 Task: Add a signature Elle Wilson containing With gratitude and warm wishes, Elle Wilson to email address softage.10@softage.net and add a folder Employee performance
Action: Mouse moved to (90, 89)
Screenshot: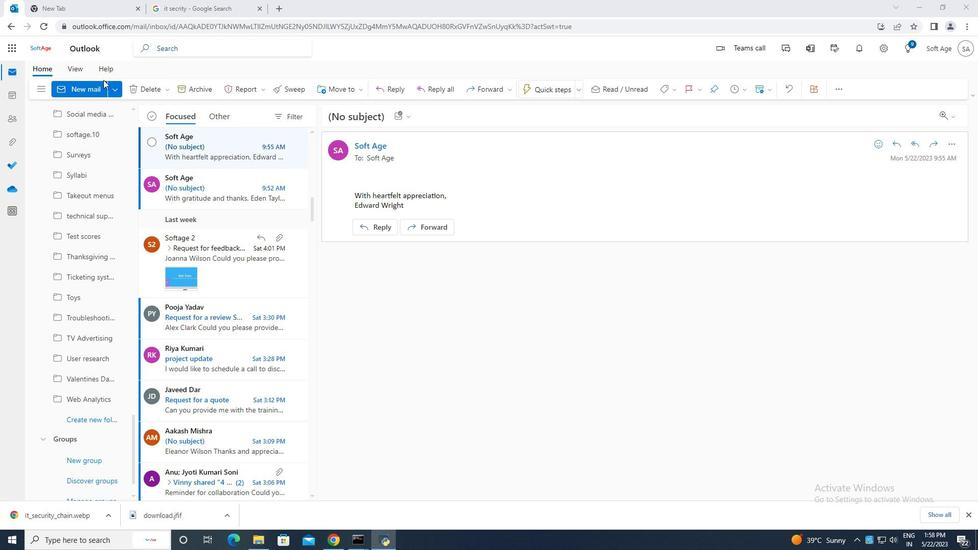 
Action: Mouse pressed left at (90, 89)
Screenshot: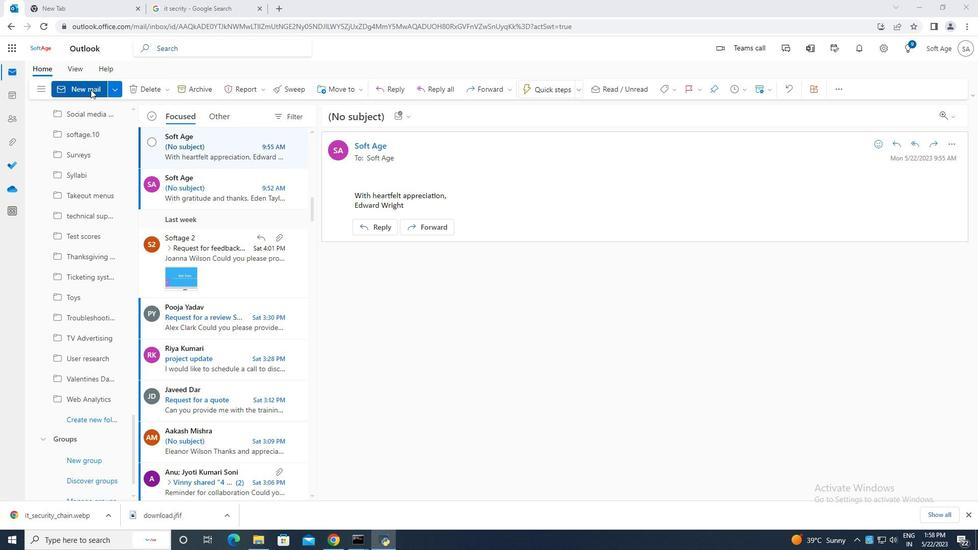 
Action: Mouse moved to (653, 90)
Screenshot: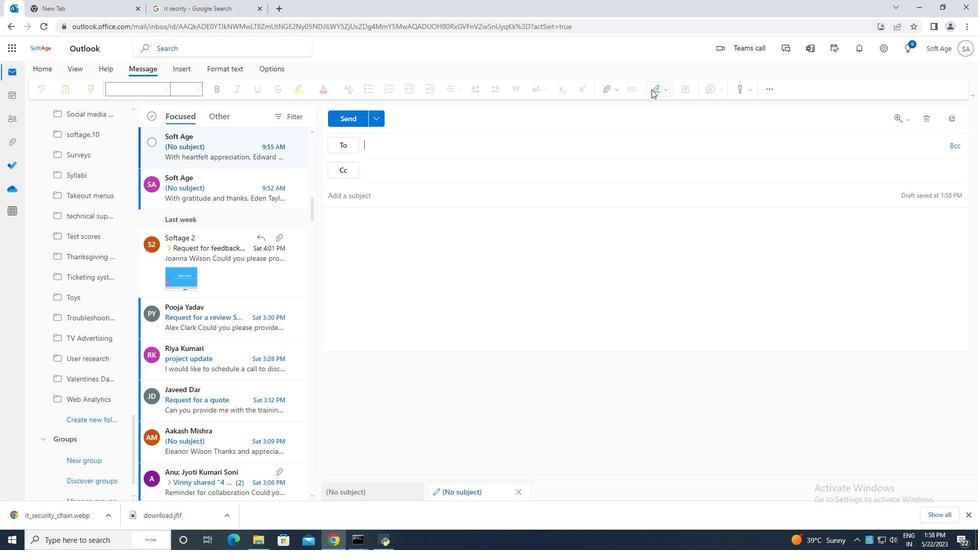 
Action: Mouse pressed left at (653, 90)
Screenshot: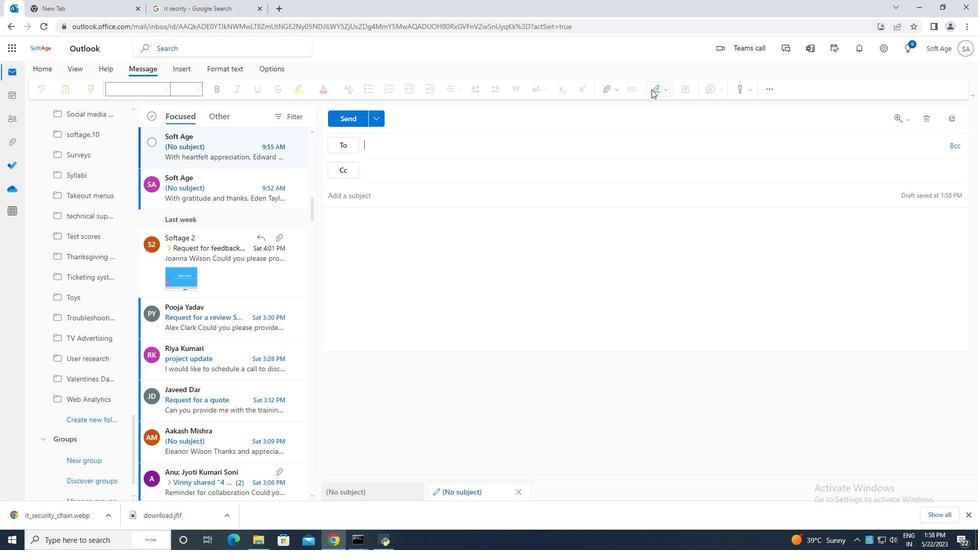 
Action: Mouse moved to (638, 131)
Screenshot: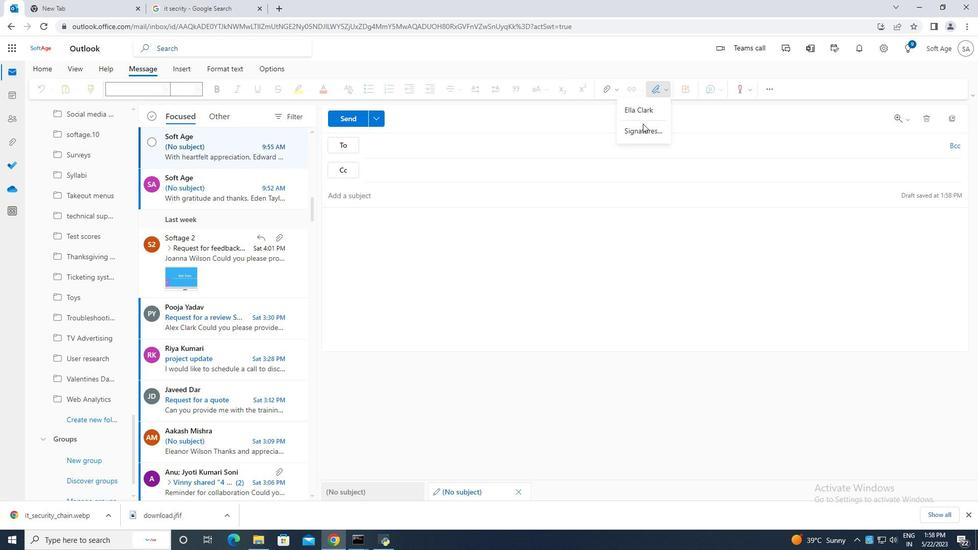 
Action: Mouse pressed left at (638, 131)
Screenshot: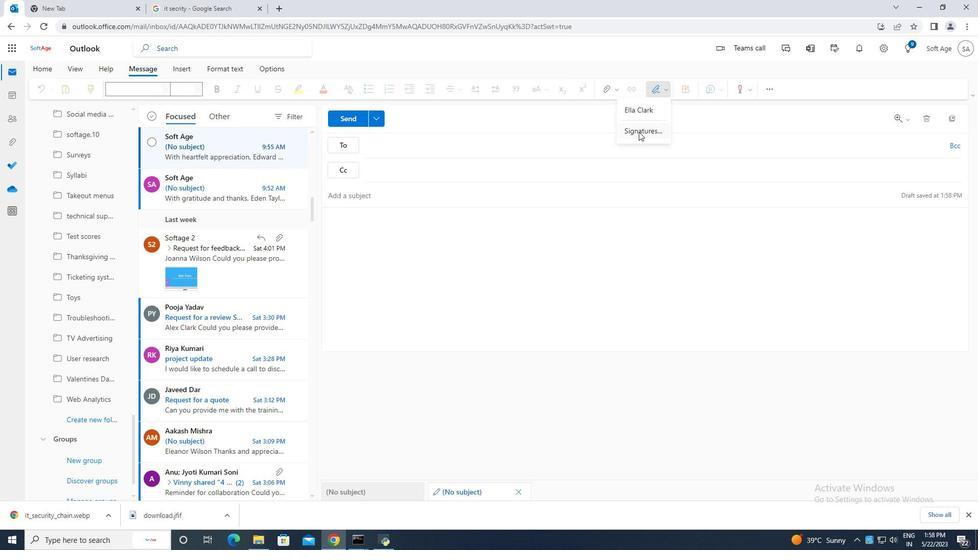 
Action: Mouse moved to (693, 172)
Screenshot: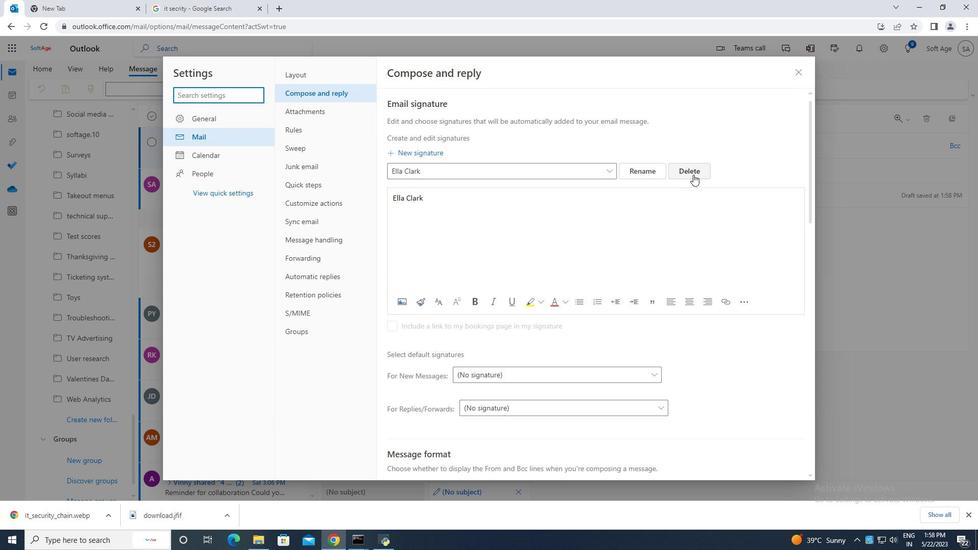 
Action: Mouse pressed left at (693, 172)
Screenshot: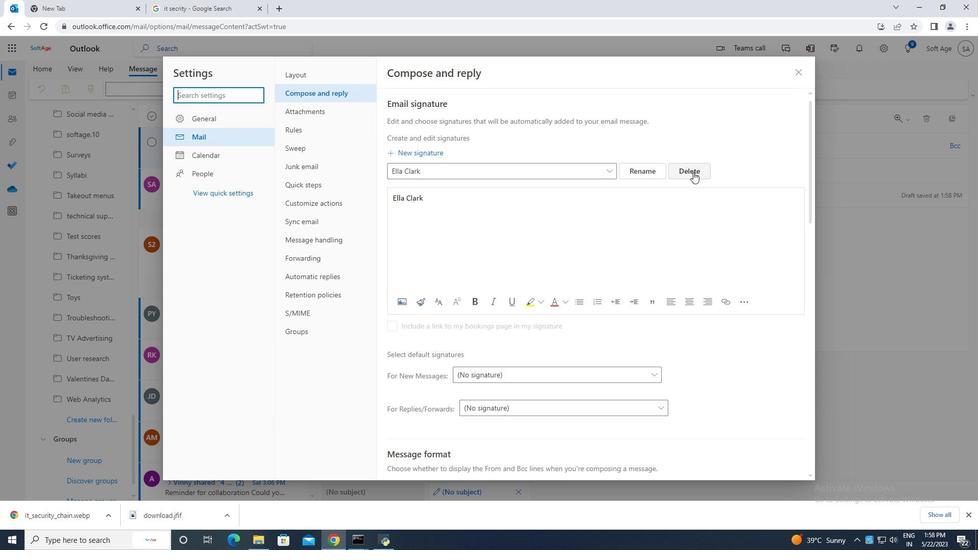 
Action: Mouse moved to (556, 172)
Screenshot: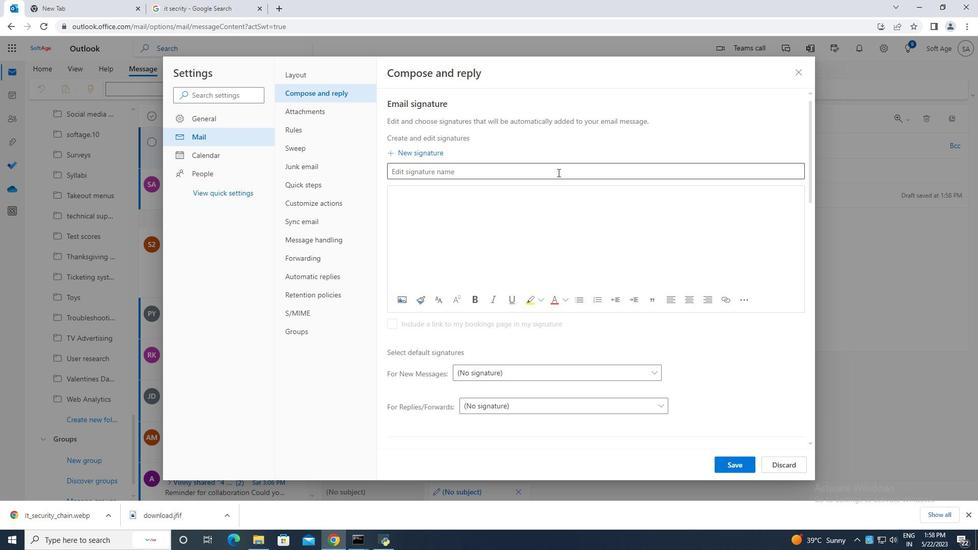 
Action: Key pressed <Key.caps_lock>E<Key.caps_lock>ll
Screenshot: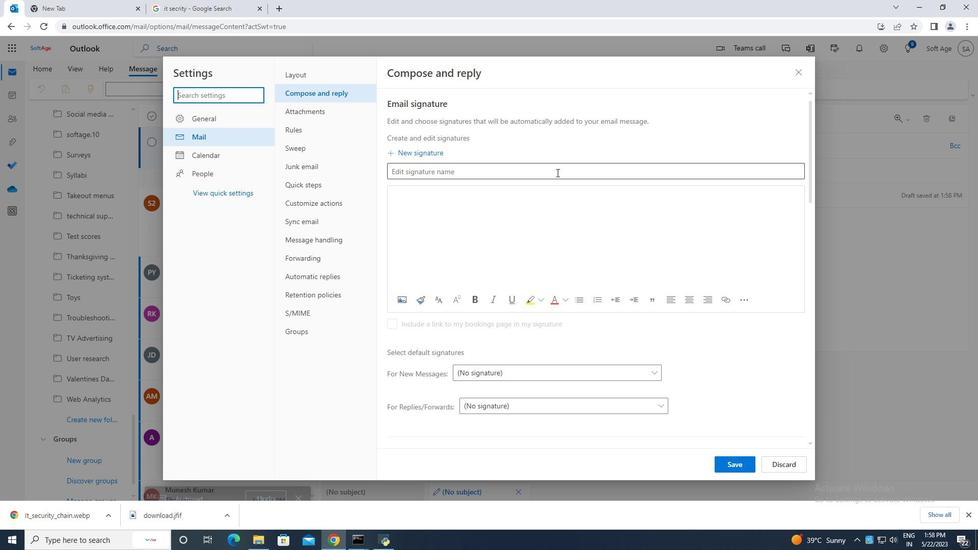 
Action: Mouse pressed left at (556, 172)
Screenshot: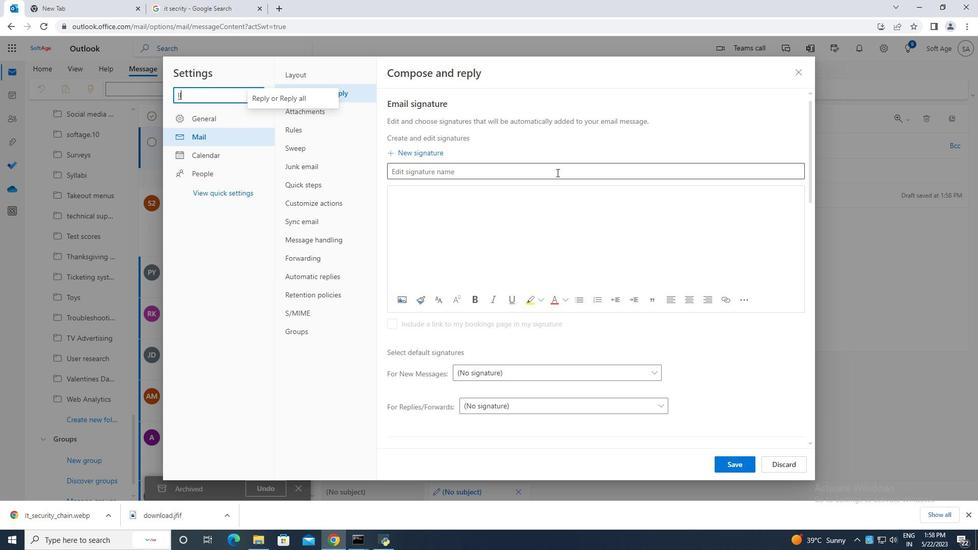 
Action: Key pressed <Key.caps_lock>E<Key.caps_lock>lla<Key.space><Key.caps_lock>W<Key.caps_lock>ilson
Screenshot: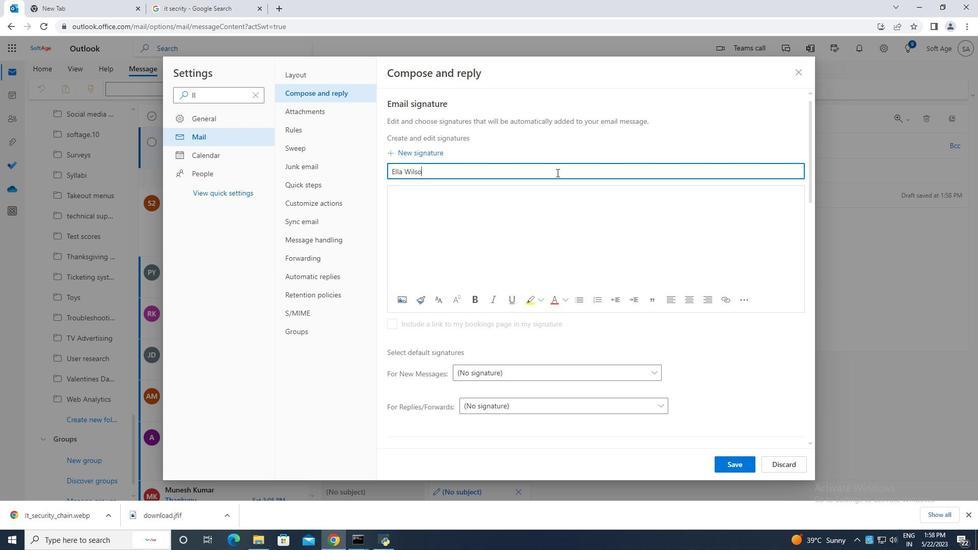 
Action: Mouse moved to (440, 201)
Screenshot: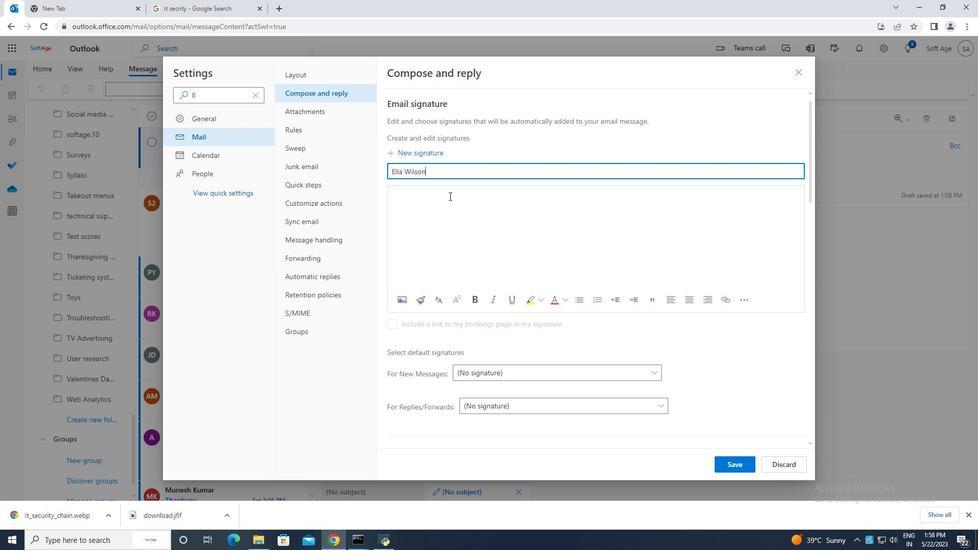 
Action: Mouse pressed left at (440, 201)
Screenshot: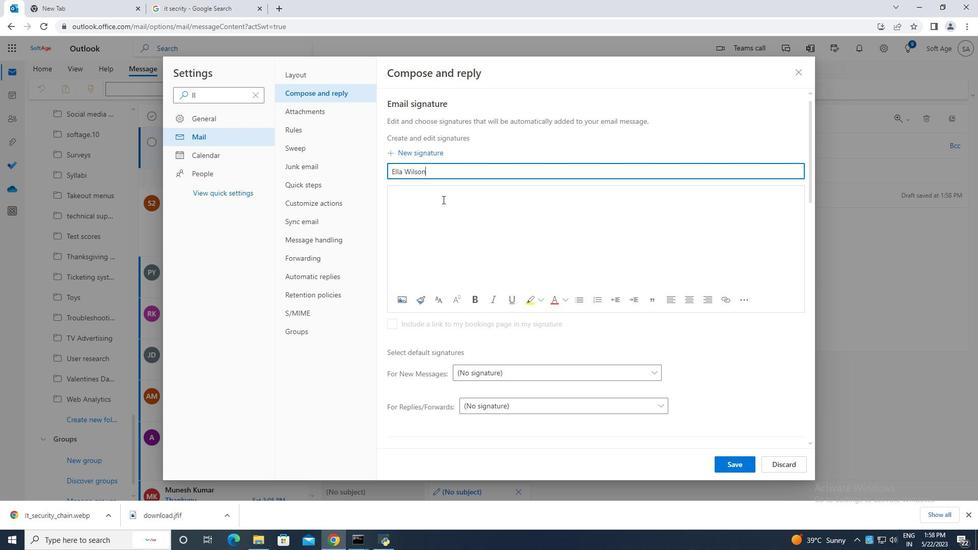 
Action: Mouse moved to (440, 201)
Screenshot: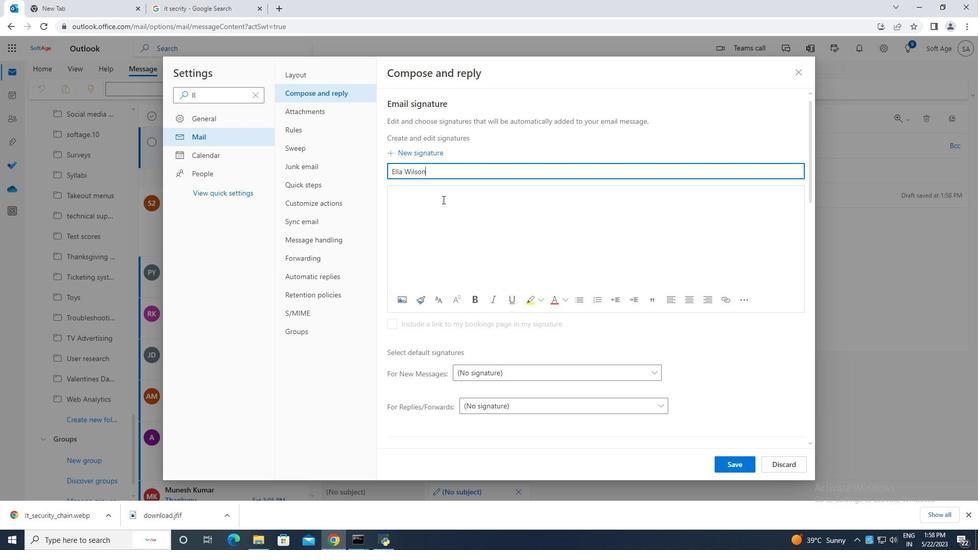 
Action: Key pressed <Key.caps_lock>E<Key.caps_lock>lla<Key.space><Key.caps_lock>W<Key.caps_lock>ilson
Screenshot: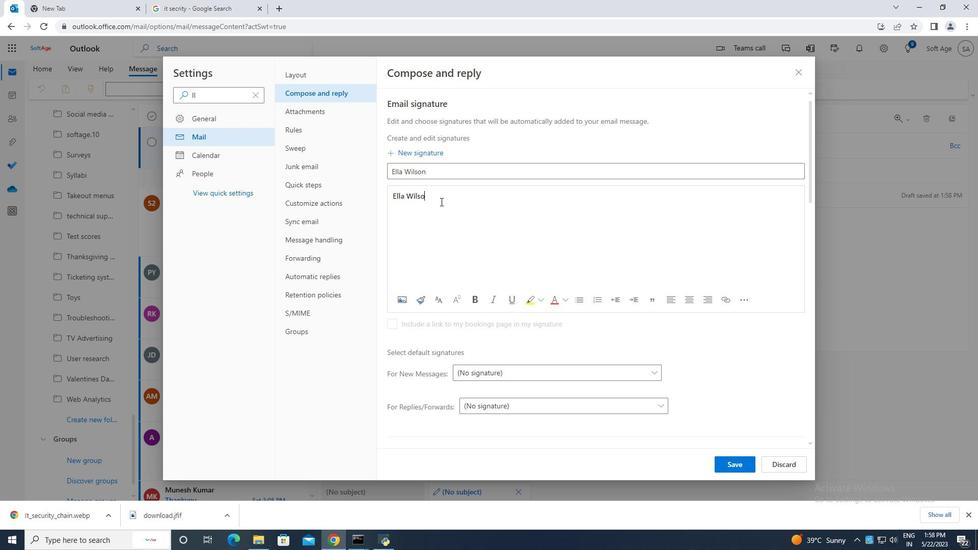 
Action: Mouse moved to (742, 461)
Screenshot: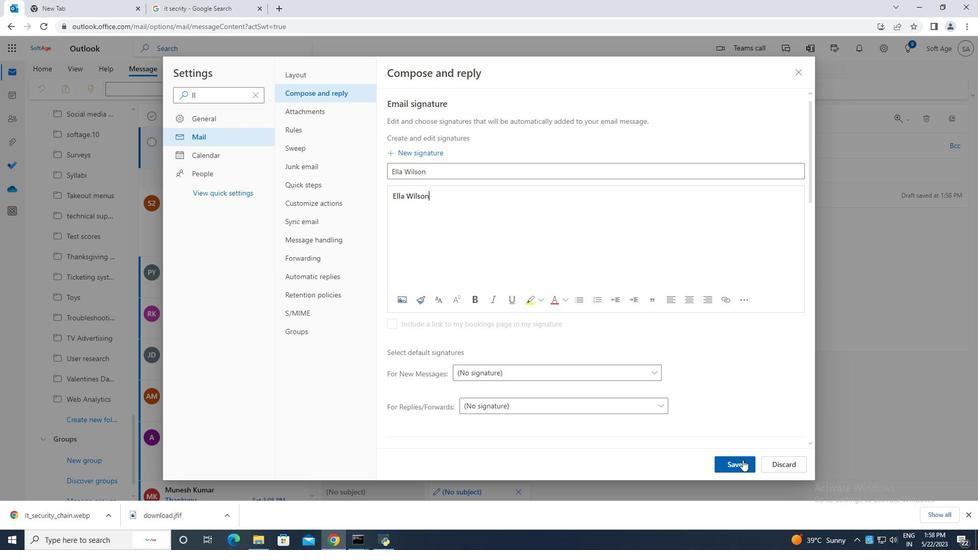 
Action: Mouse pressed left at (742, 461)
Screenshot: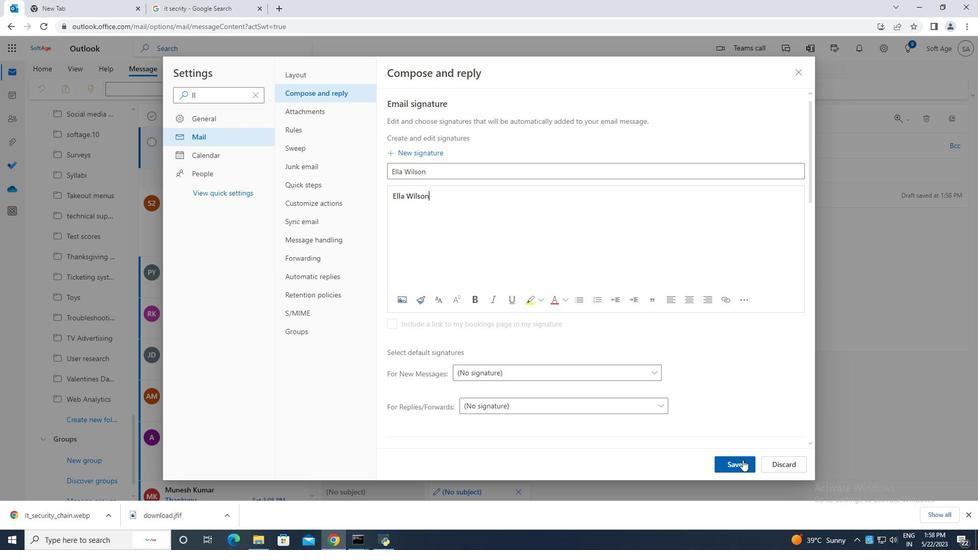 
Action: Mouse moved to (799, 74)
Screenshot: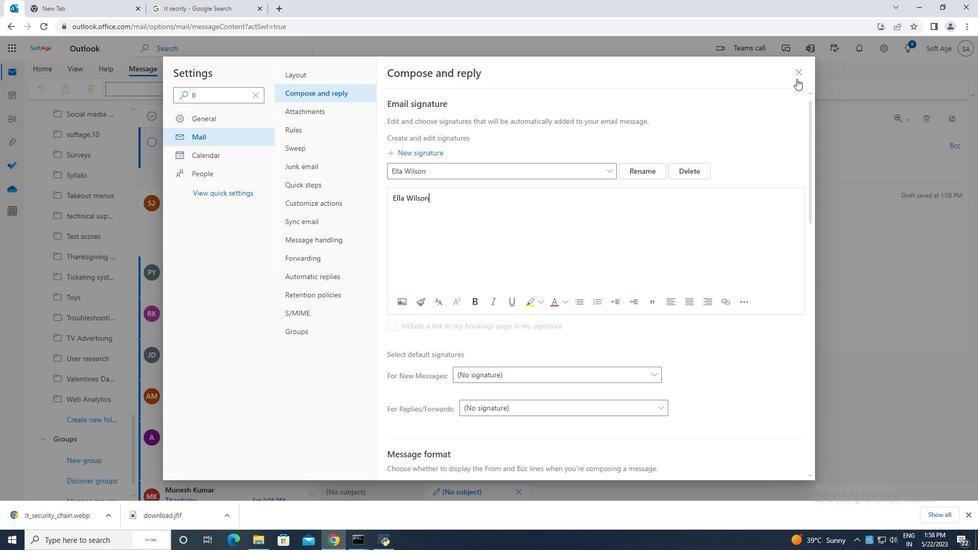 
Action: Mouse pressed left at (799, 74)
Screenshot: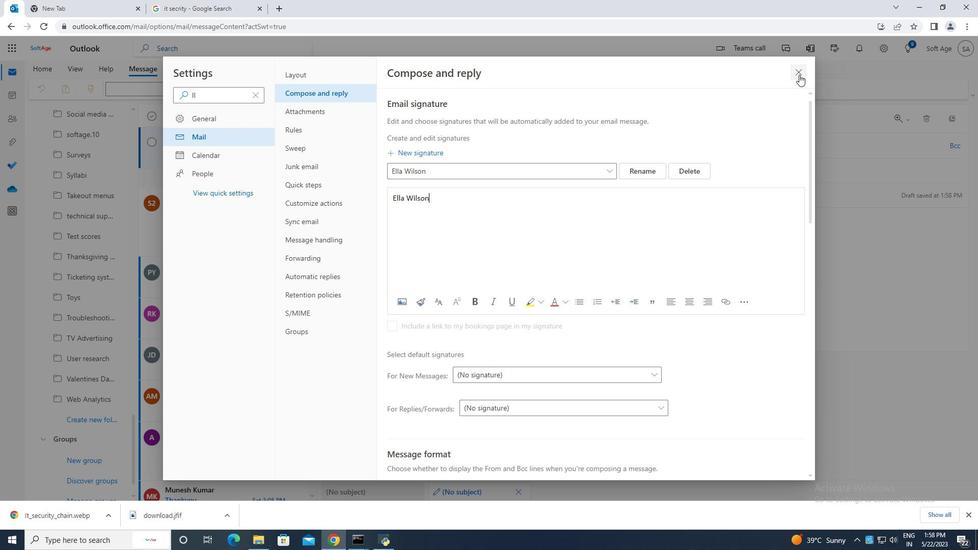 
Action: Mouse moved to (653, 89)
Screenshot: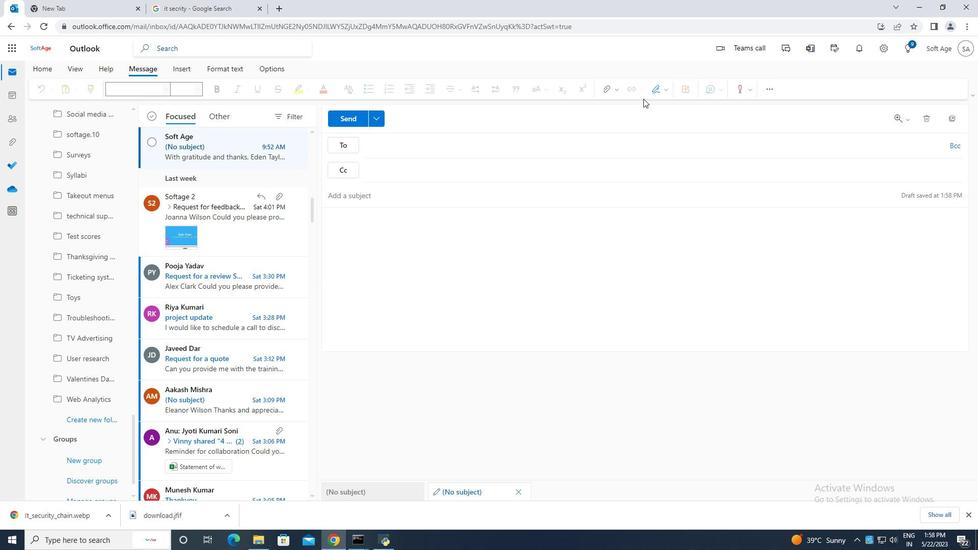 
Action: Mouse pressed left at (653, 89)
Screenshot: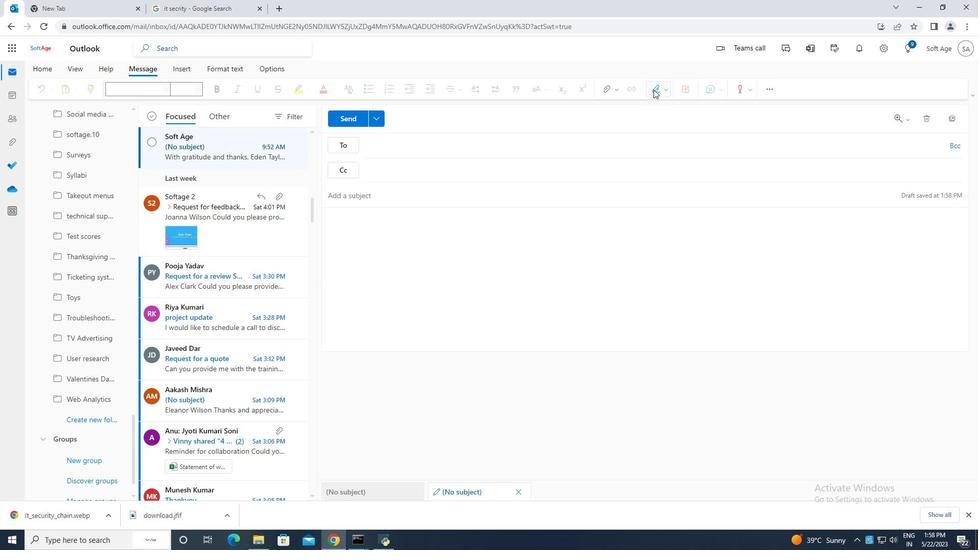 
Action: Mouse moved to (652, 110)
Screenshot: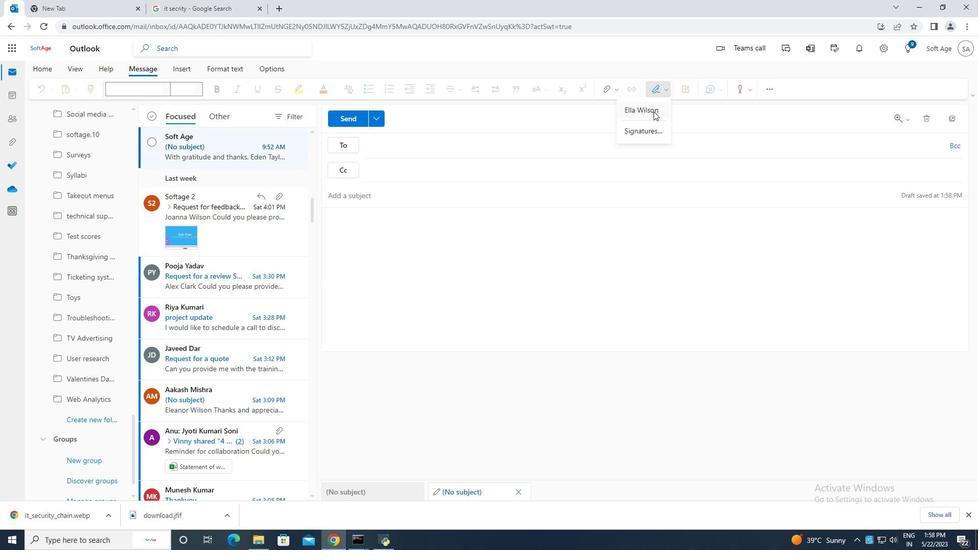 
Action: Mouse pressed left at (652, 110)
Screenshot: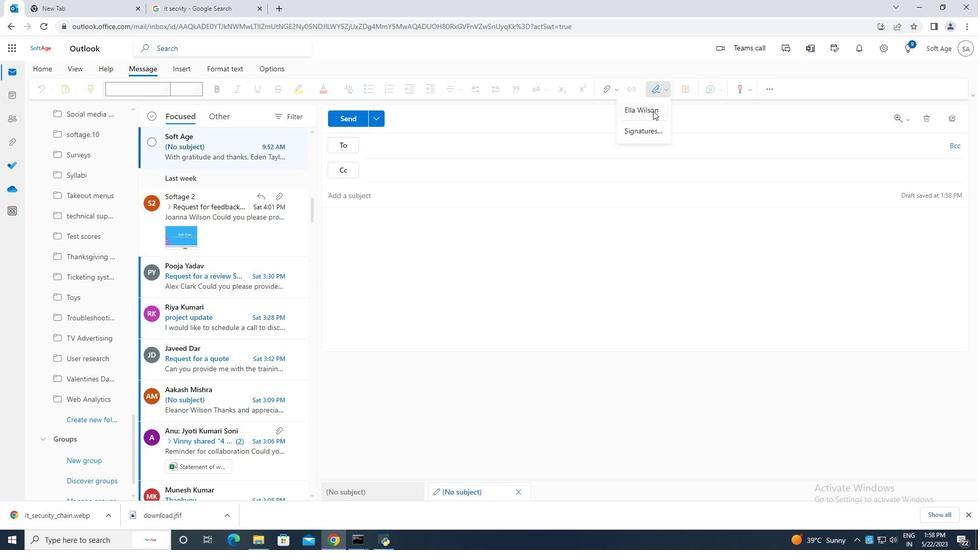 
Action: Mouse moved to (361, 213)
Screenshot: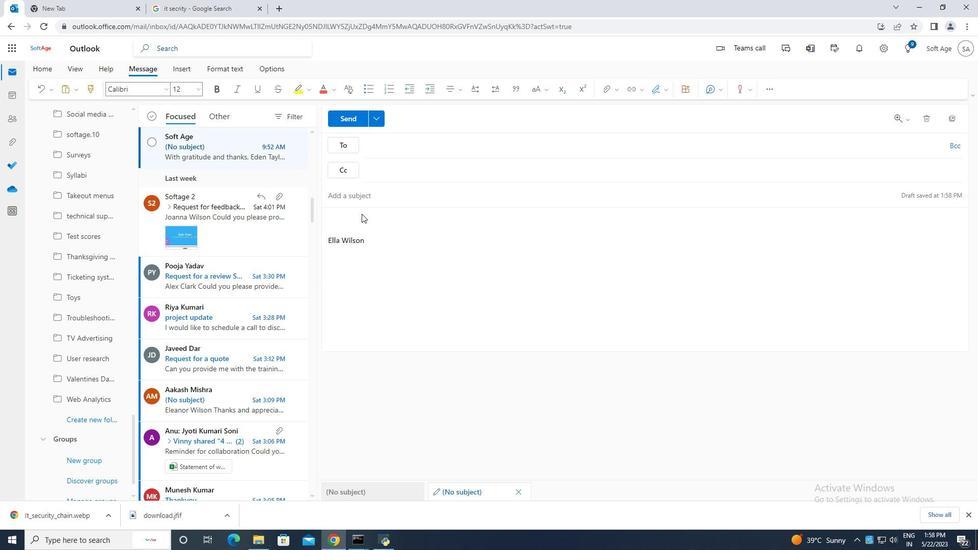 
Action: Key pressed <Key.caps_lock>C<Key.caps_lock>ontaining<Key.space>with<Key.space>gratitude<Key.space>and<Key.space>warm<Key.space>wishes,
Screenshot: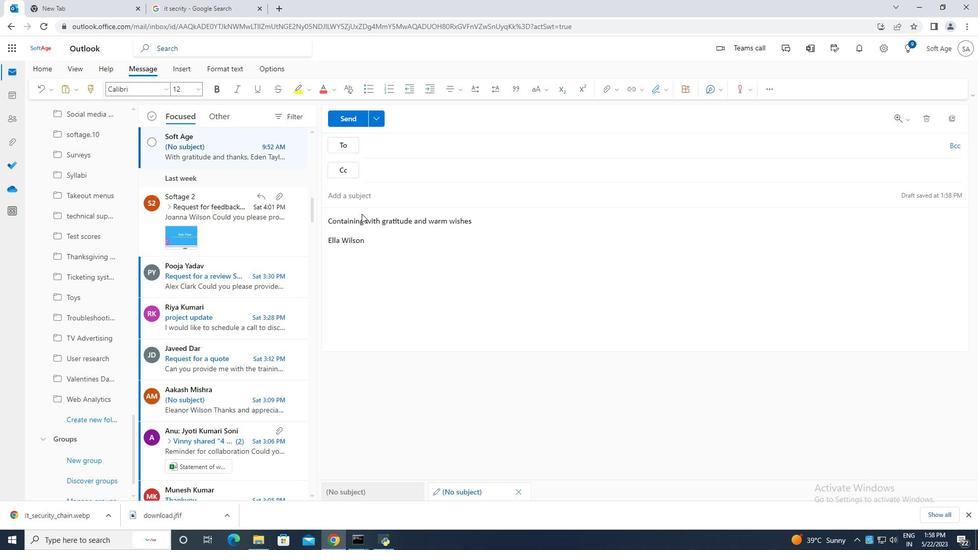 
Action: Mouse moved to (425, 149)
Screenshot: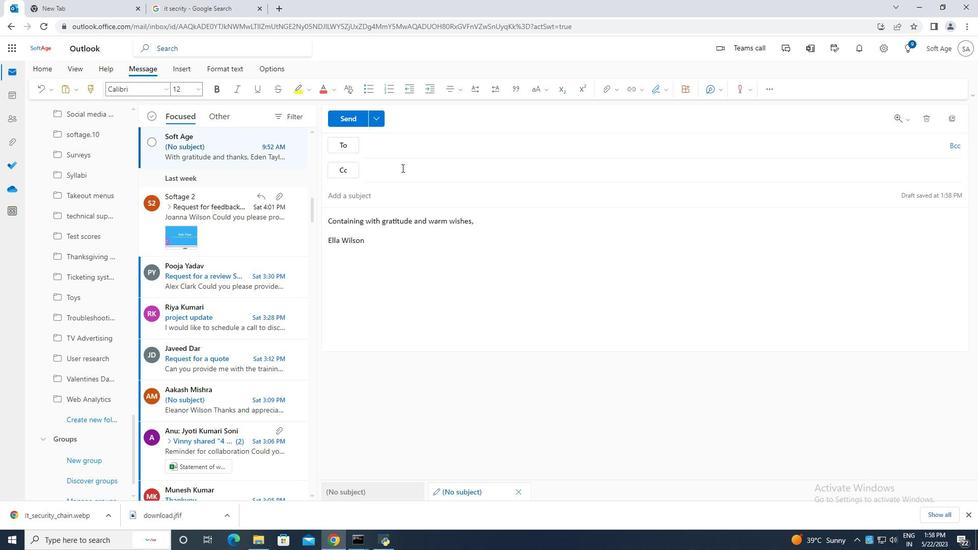 
Action: Mouse pressed left at (425, 149)
Screenshot: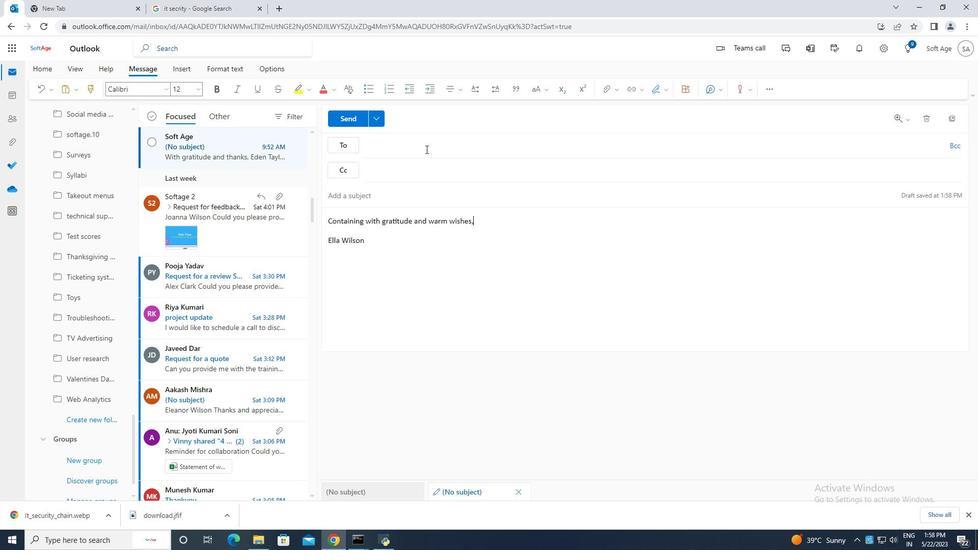 
Action: Key pressed softage.10
Screenshot: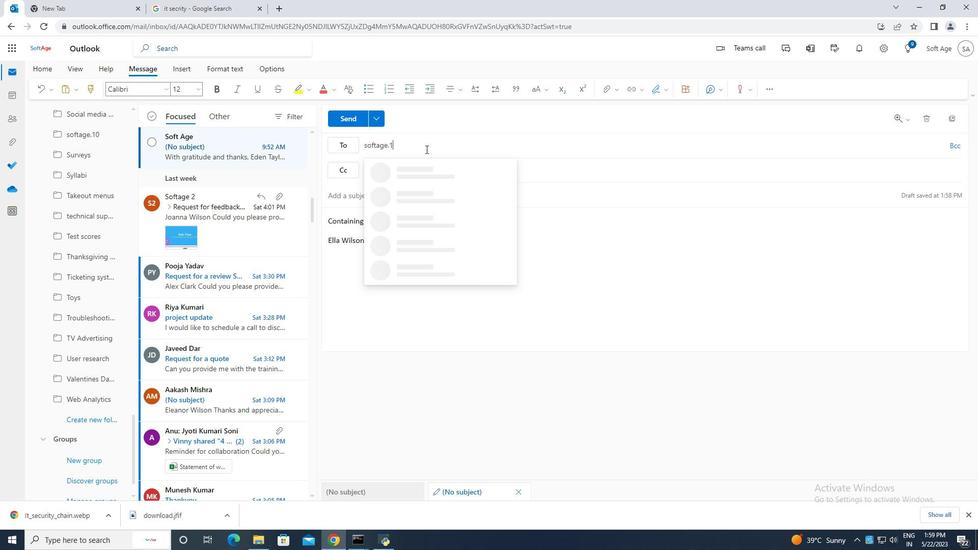 
Action: Mouse moved to (488, 201)
Screenshot: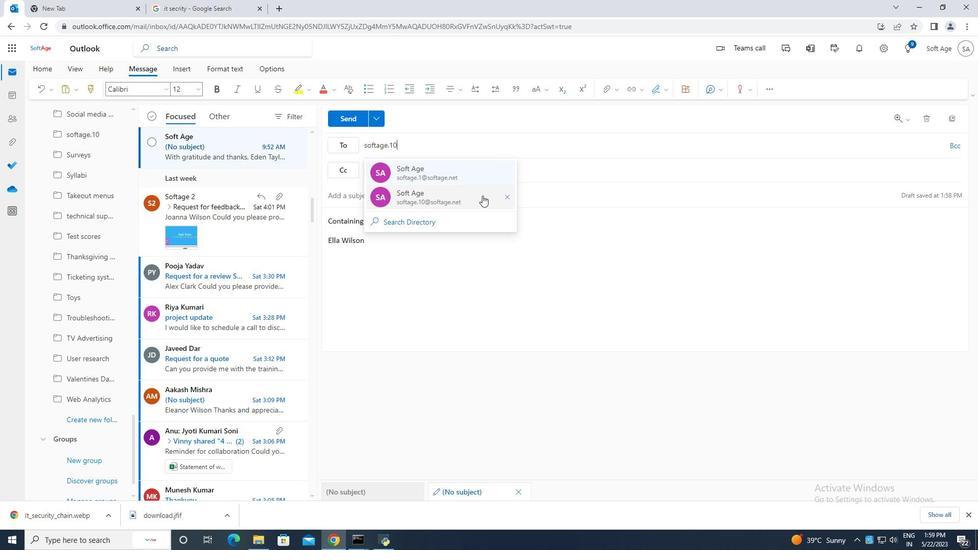 
Action: Mouse pressed left at (488, 201)
Screenshot: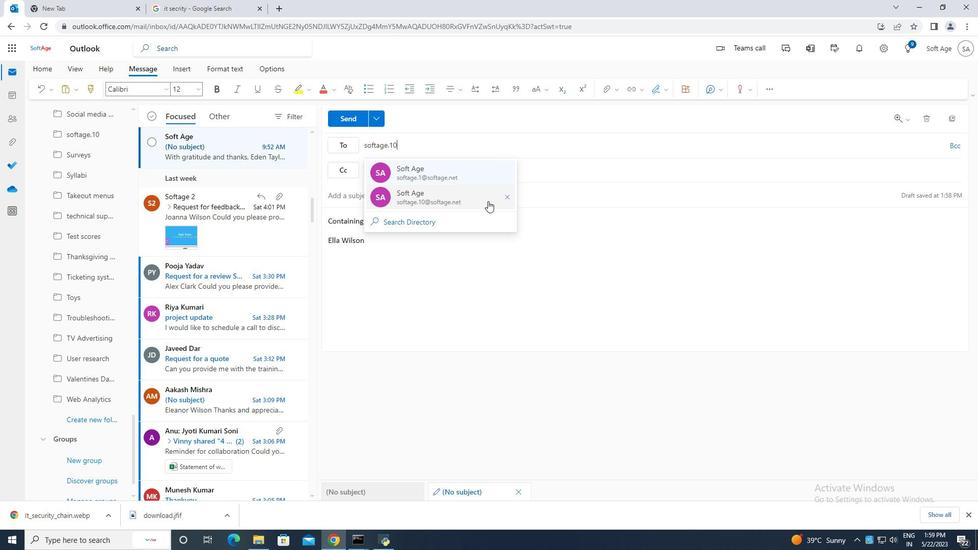 
Action: Mouse moved to (79, 462)
Screenshot: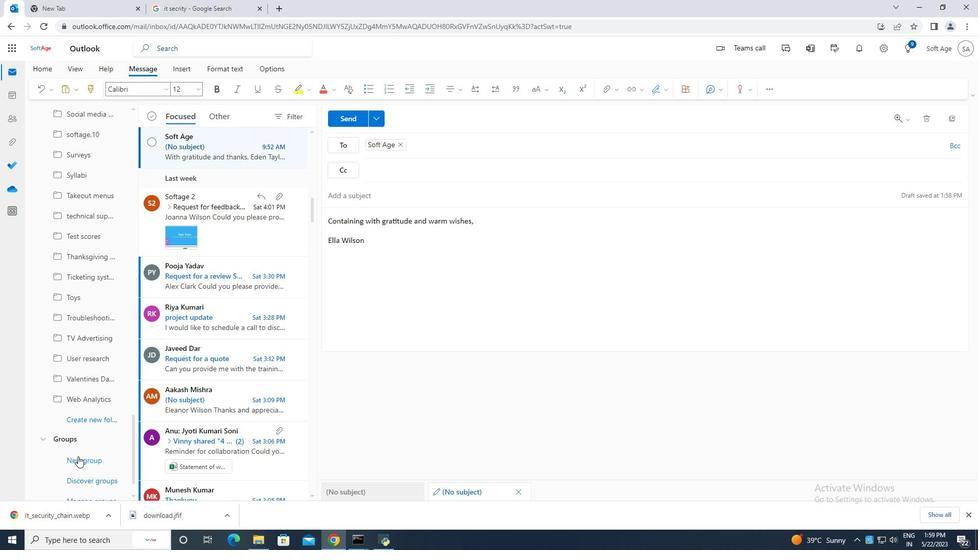
Action: Mouse pressed left at (79, 462)
Screenshot: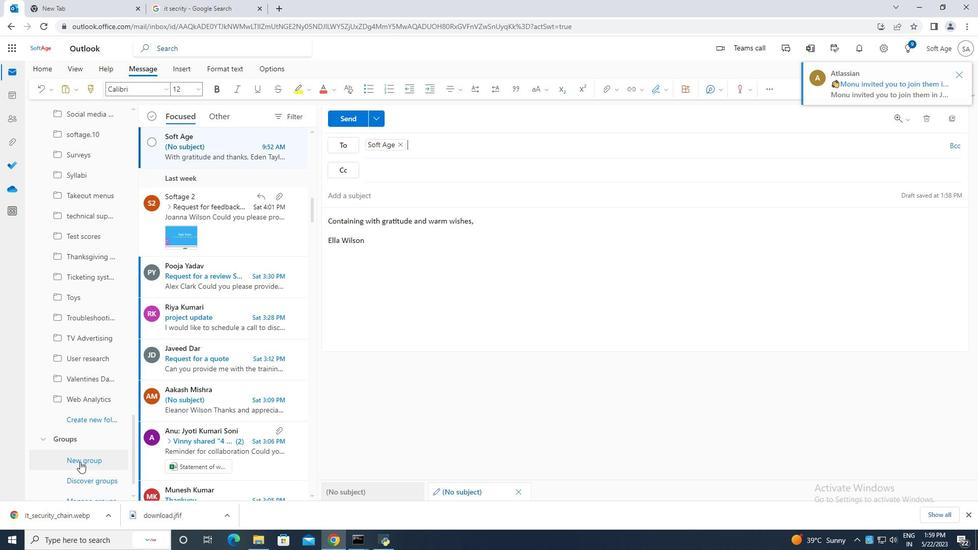 
Action: Mouse moved to (44, 411)
Screenshot: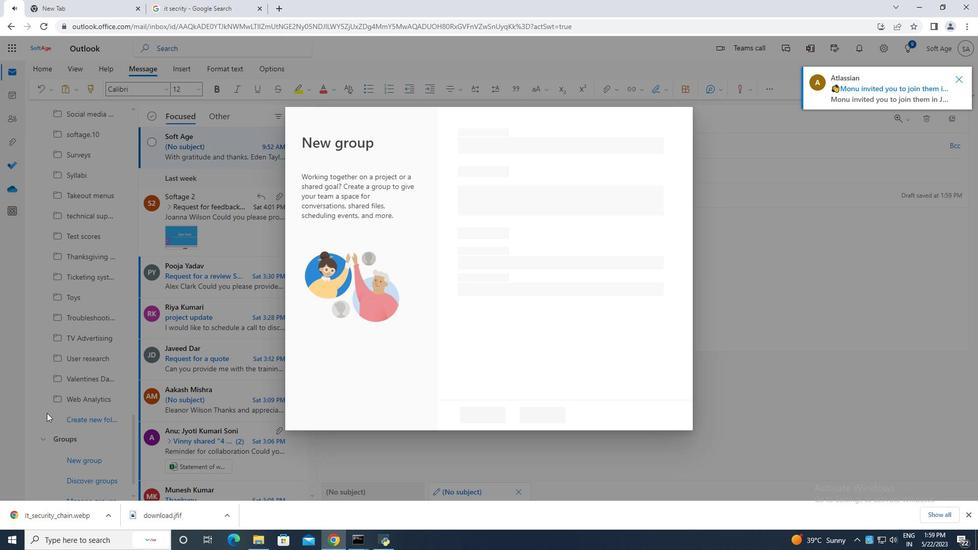 
Action: Mouse pressed left at (44, 411)
Screenshot: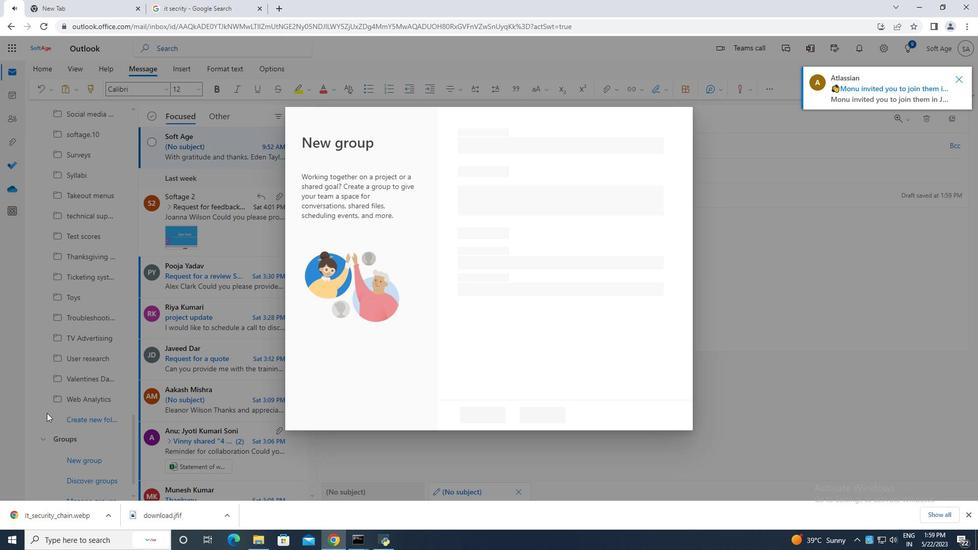 
Action: Mouse moved to (94, 420)
Screenshot: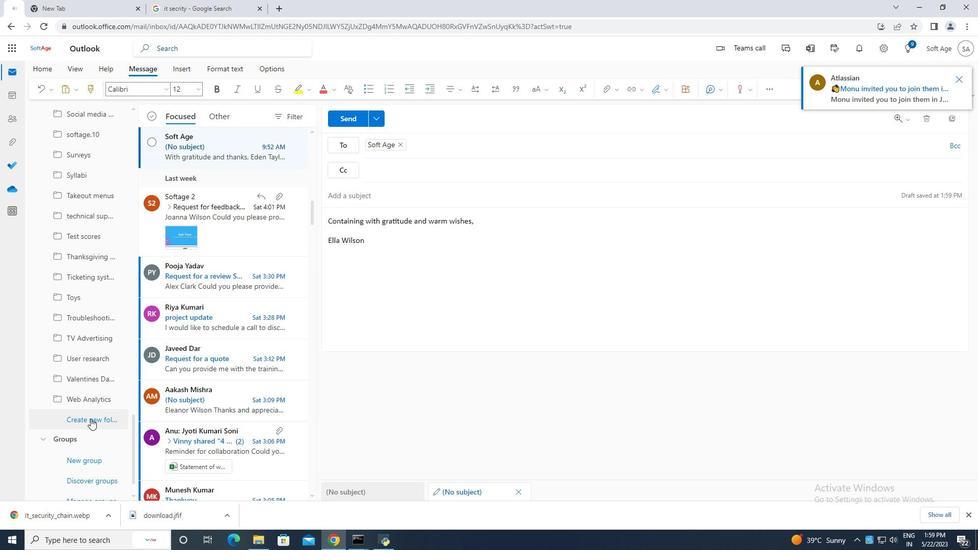 
Action: Mouse pressed left at (93, 419)
Screenshot: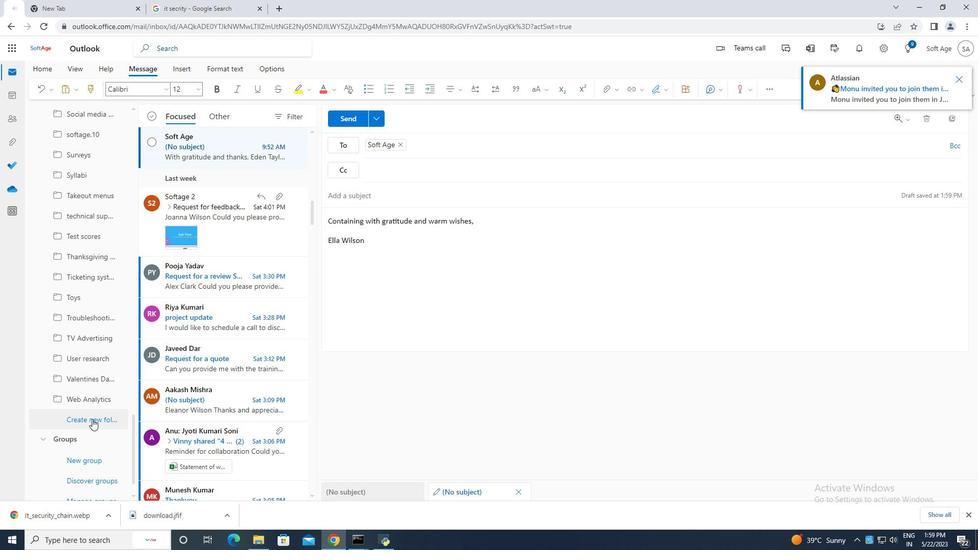 
Action: Mouse moved to (93, 420)
Screenshot: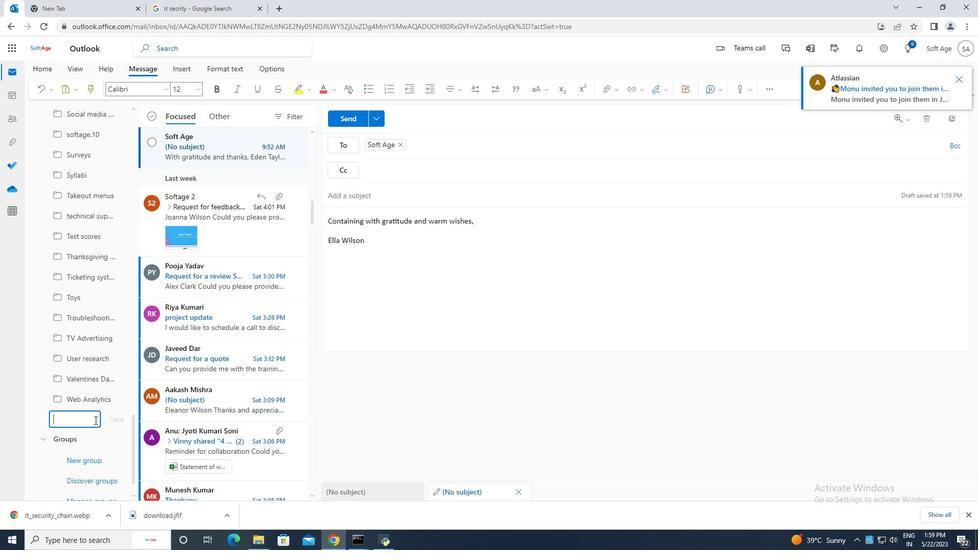 
Action: Key pressed <Key.caps_lock>E<Key.caps_lock>mployee<Key.space>performance
Screenshot: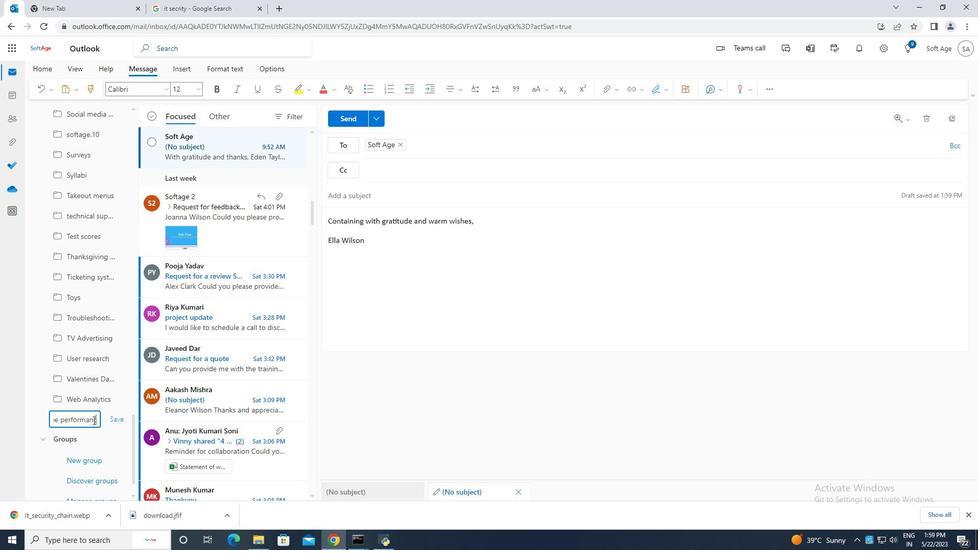 
Action: Mouse moved to (115, 418)
Screenshot: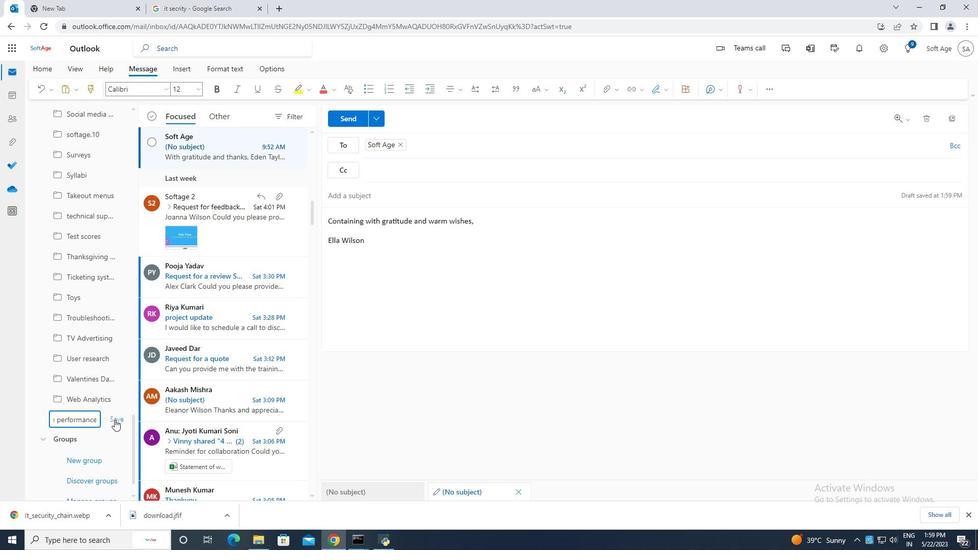 
Action: Mouse pressed left at (115, 418)
Screenshot: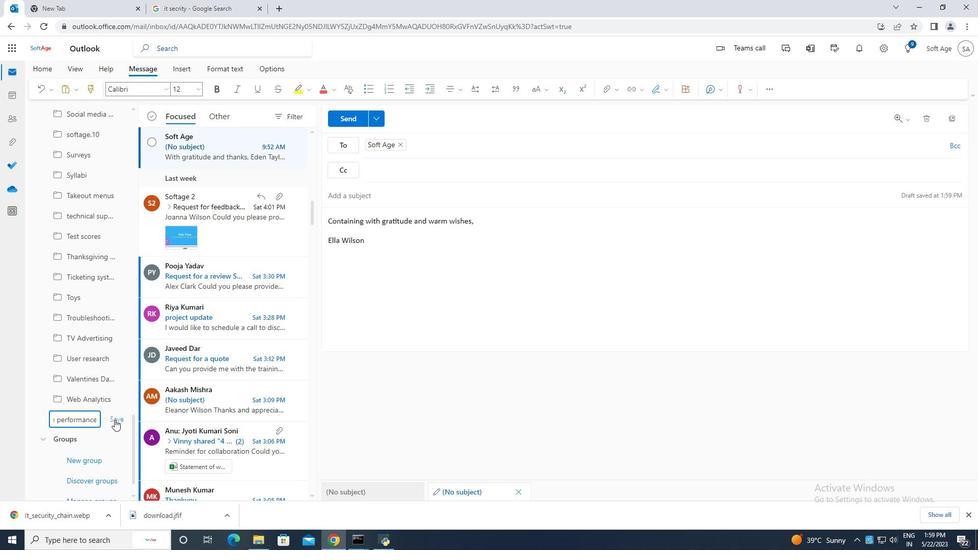 
Action: Mouse moved to (349, 119)
Screenshot: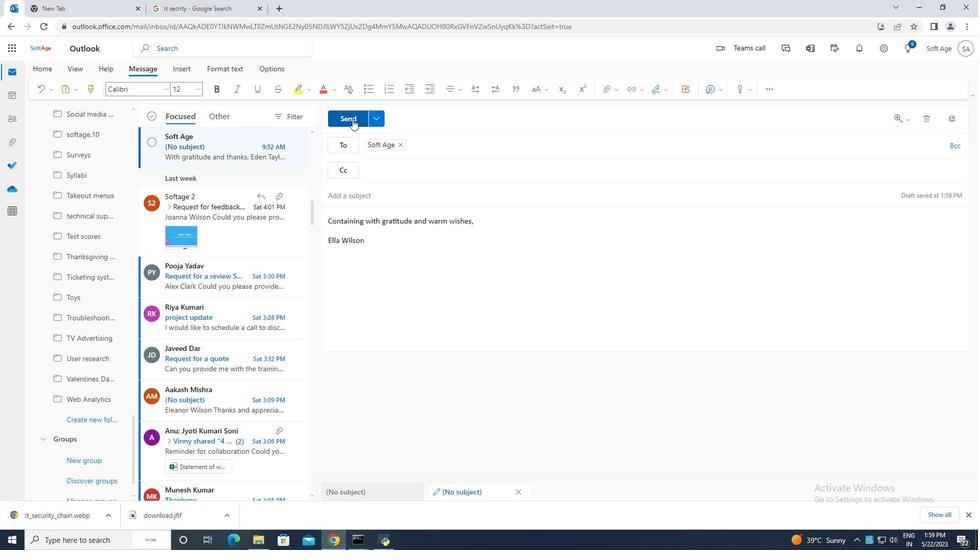
Action: Mouse pressed left at (349, 119)
Screenshot: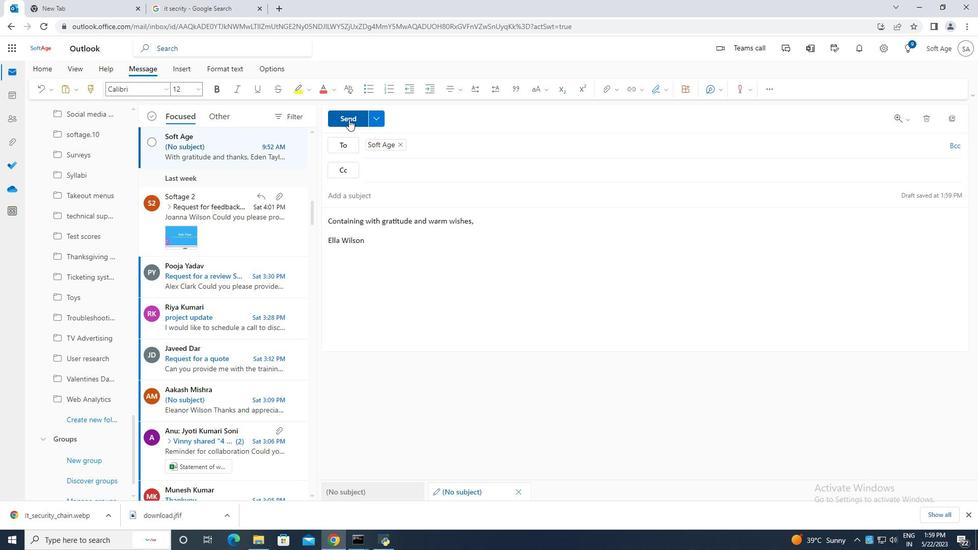 
Action: Mouse moved to (490, 293)
Screenshot: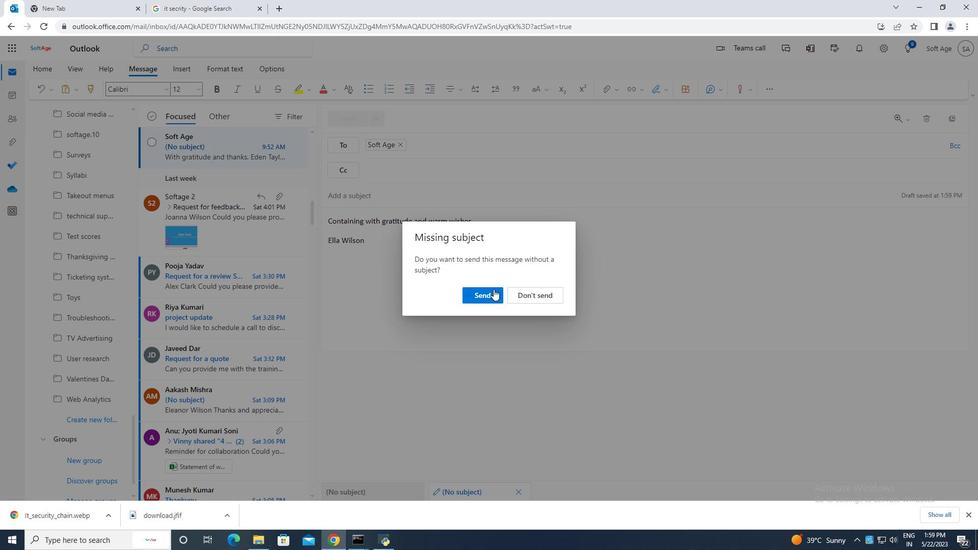 
Action: Mouse pressed left at (490, 293)
Screenshot: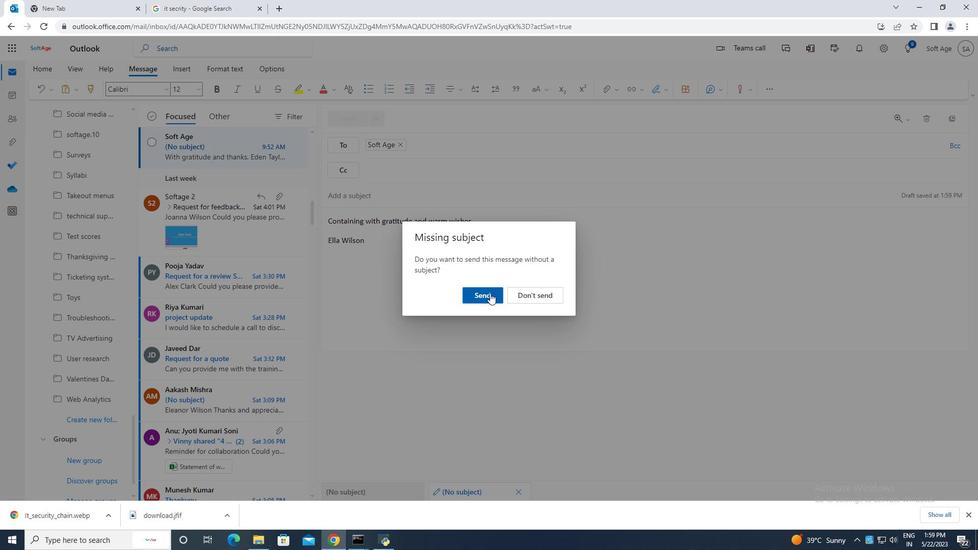 
Action: Mouse moved to (484, 288)
Screenshot: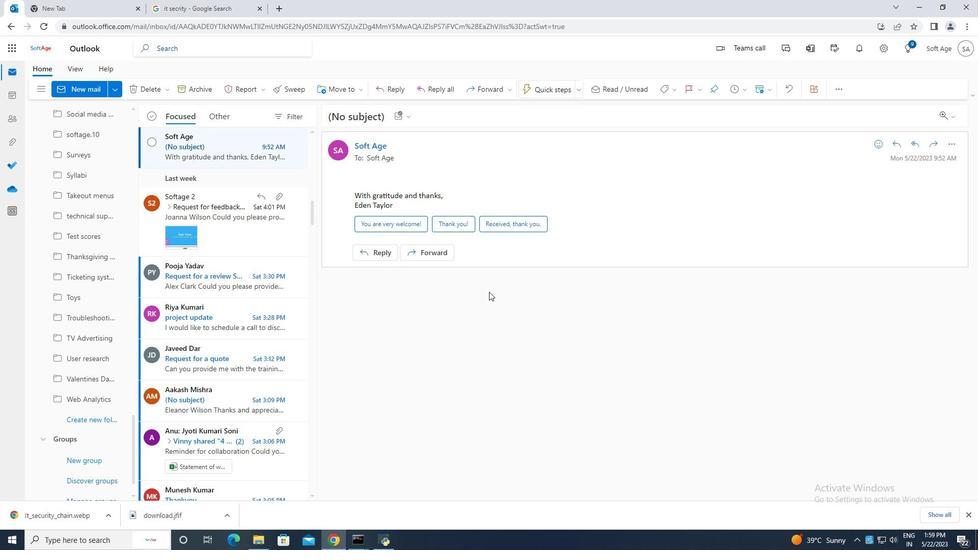 
Action: Key pressed <Key.f10>
Screenshot: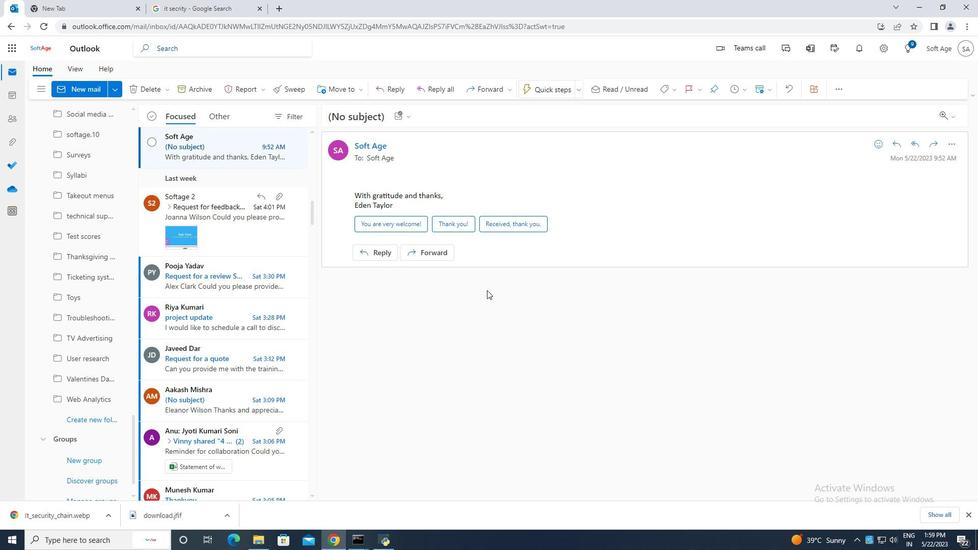 
Action: Mouse moved to (478, 287)
Screenshot: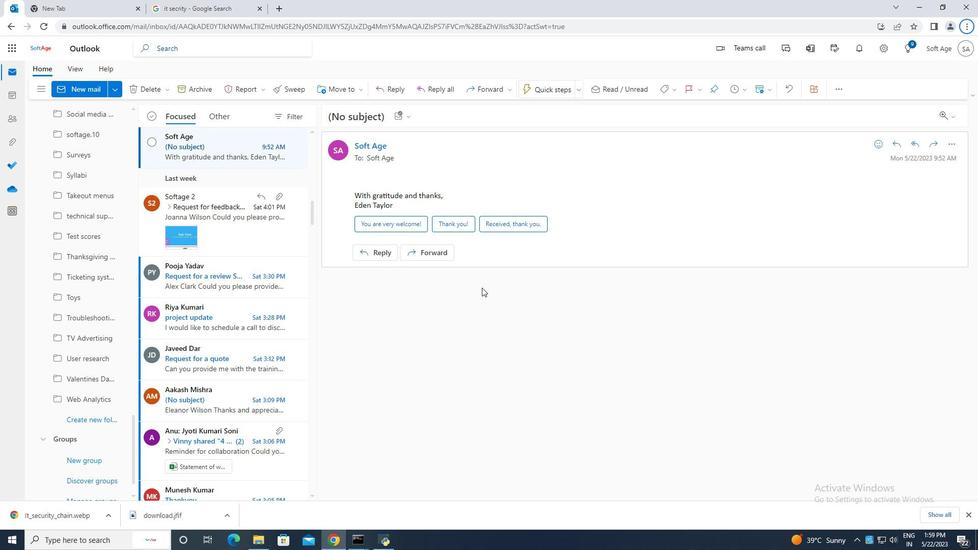 
